 Task: Enable the stream filter module "Dummy IFO demux".
Action: Mouse moved to (126, 14)
Screenshot: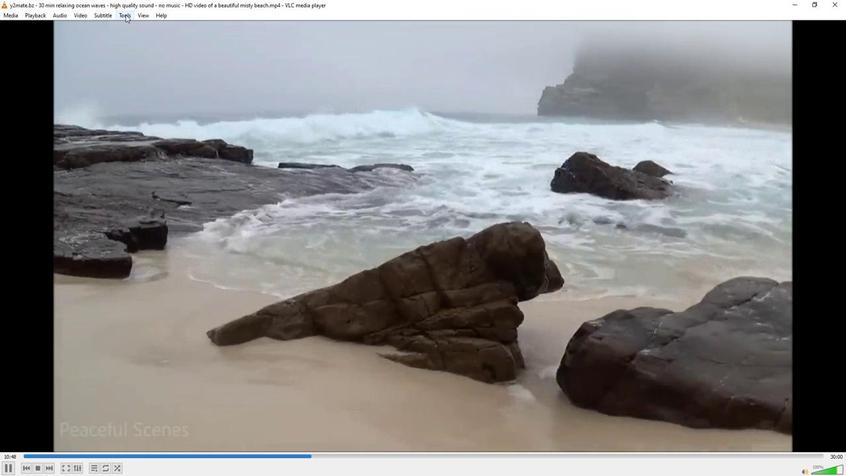 
Action: Mouse pressed left at (126, 14)
Screenshot: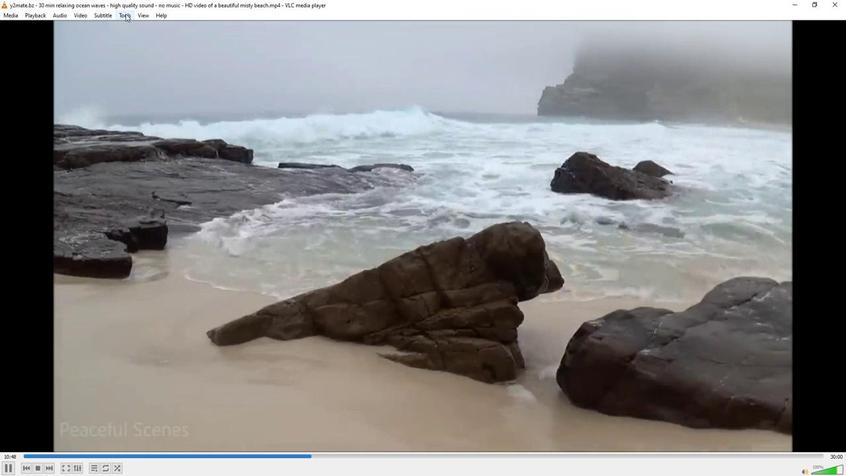 
Action: Mouse moved to (150, 121)
Screenshot: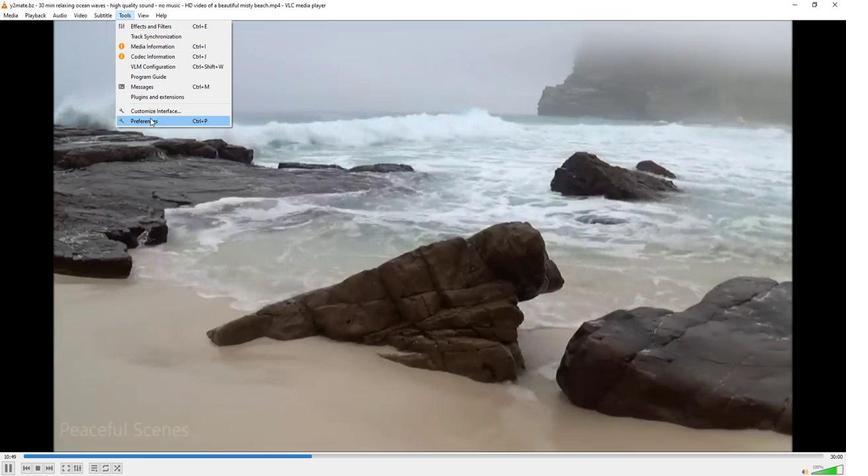 
Action: Mouse pressed left at (150, 121)
Screenshot: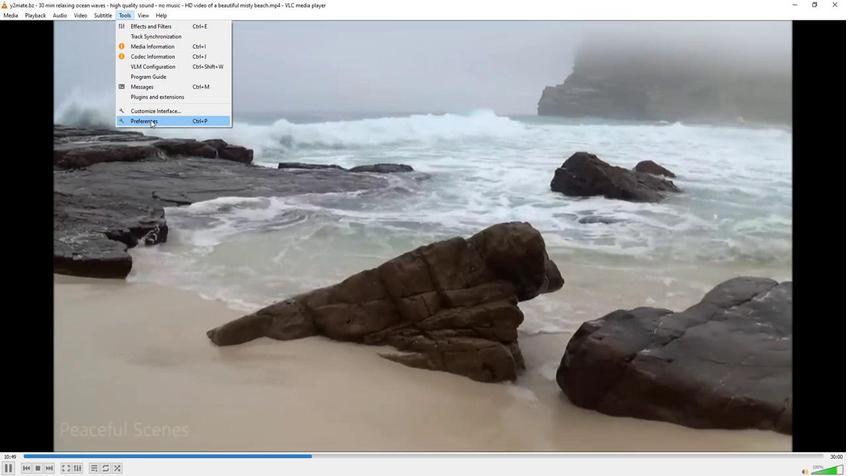 
Action: Mouse moved to (228, 367)
Screenshot: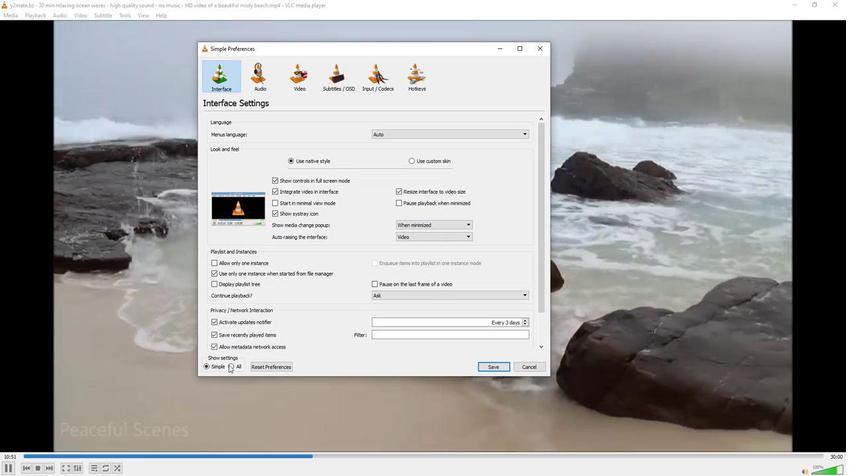 
Action: Mouse pressed left at (228, 367)
Screenshot: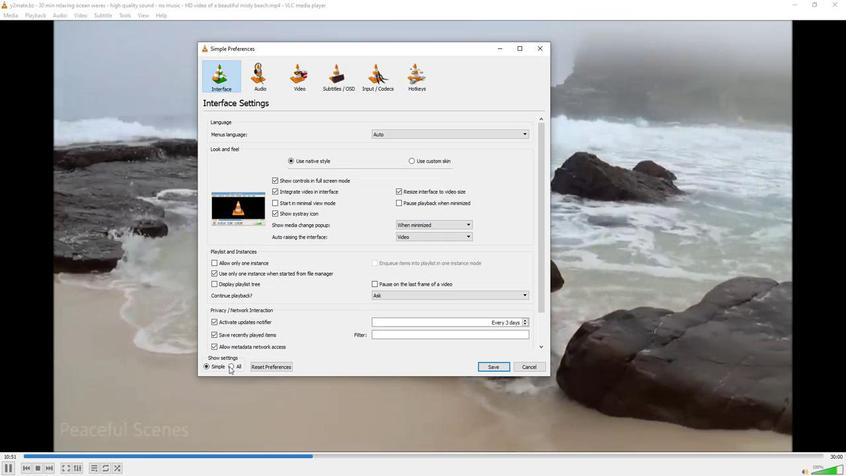 
Action: Mouse moved to (220, 242)
Screenshot: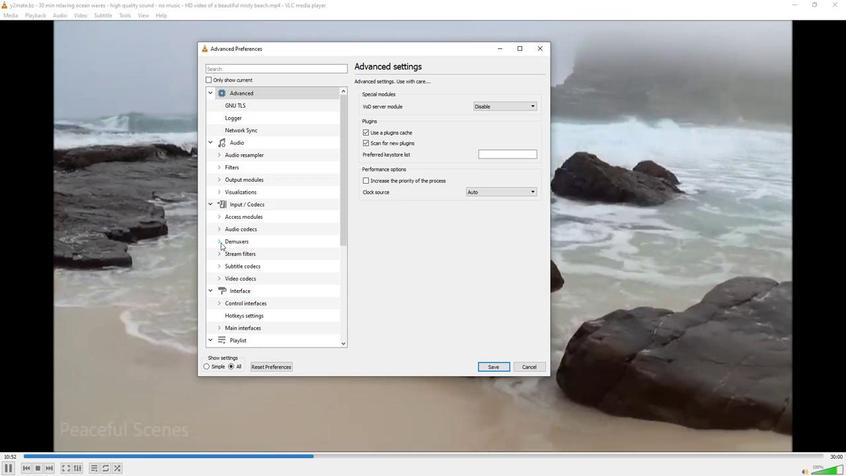 
Action: Mouse pressed left at (220, 242)
Screenshot: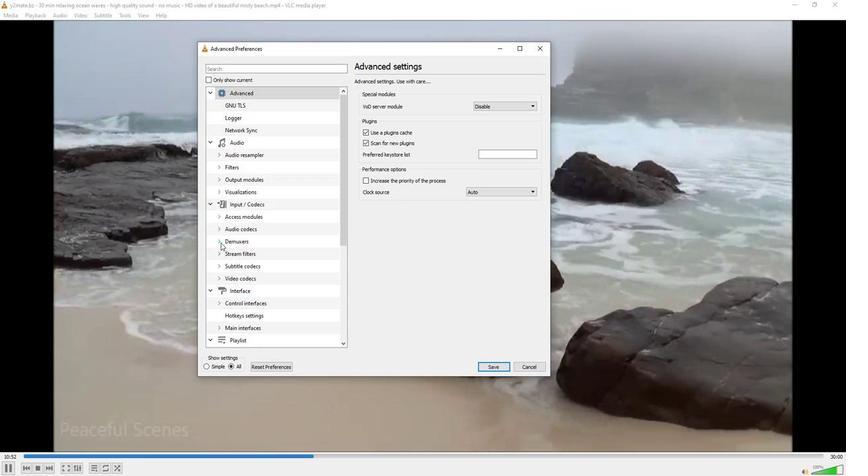 
Action: Mouse moved to (259, 273)
Screenshot: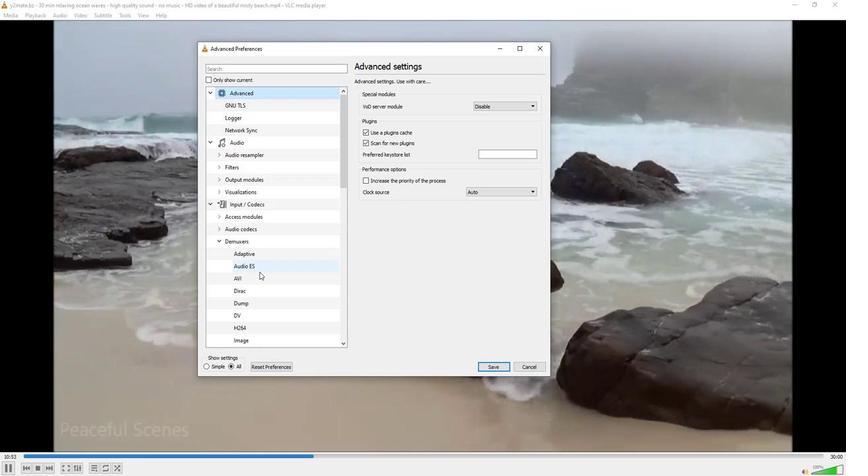 
Action: Mouse scrolled (259, 273) with delta (0, 0)
Screenshot: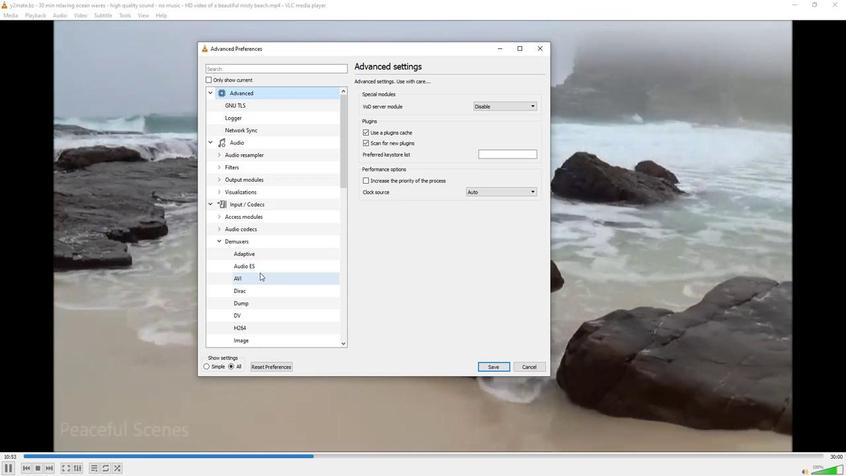 
Action: Mouse moved to (259, 273)
Screenshot: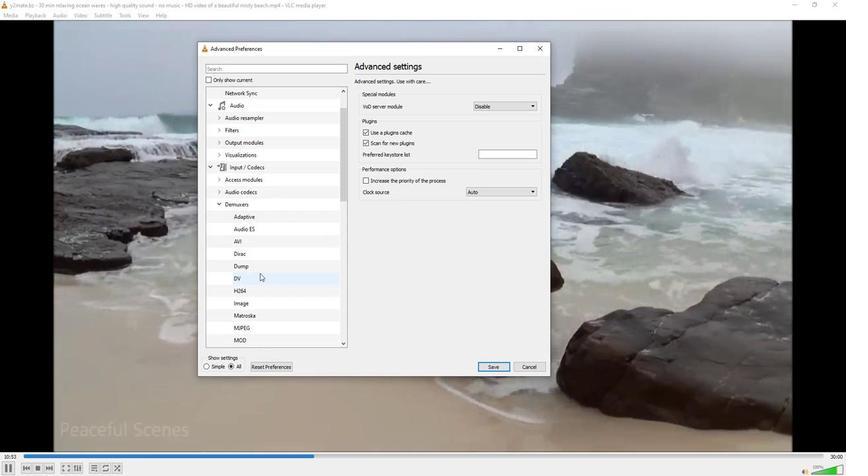 
Action: Mouse scrolled (259, 273) with delta (0, 0)
Screenshot: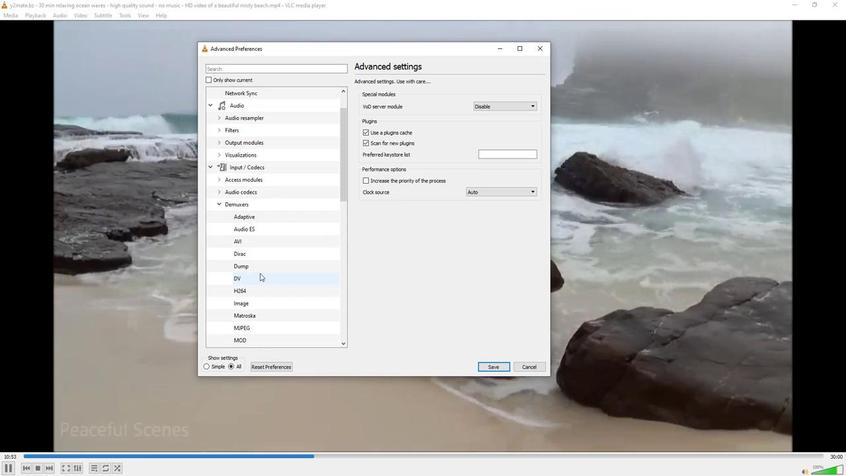 
Action: Mouse scrolled (259, 273) with delta (0, 0)
Screenshot: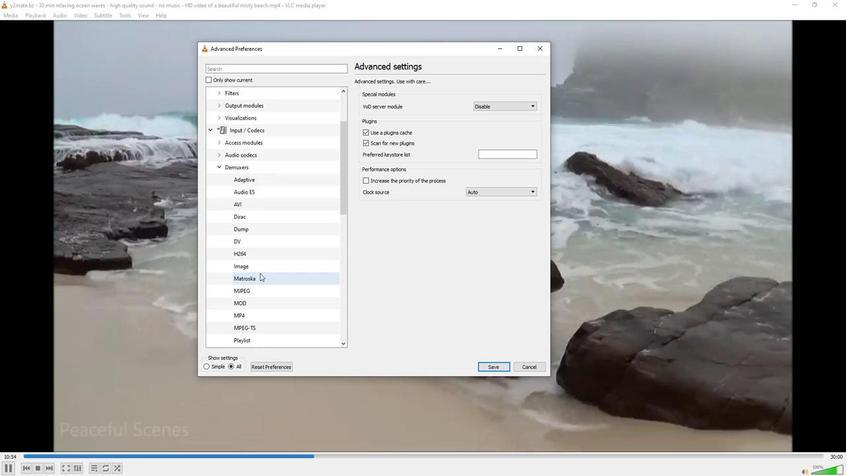 
Action: Mouse scrolled (259, 273) with delta (0, 0)
Screenshot: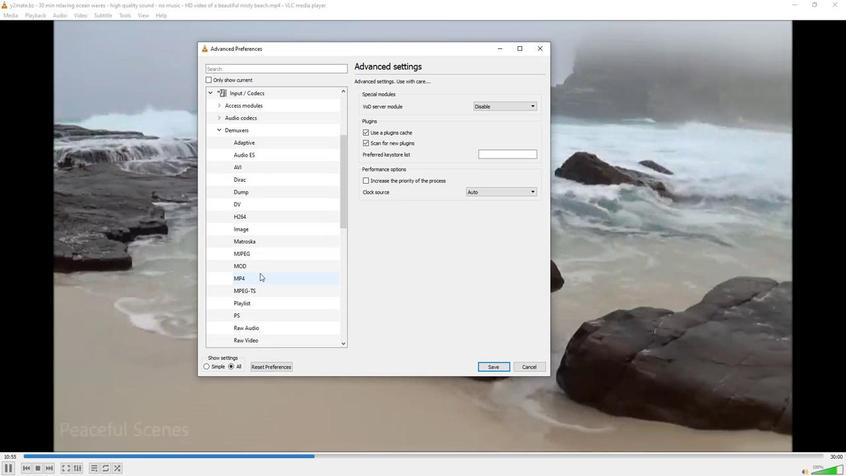
Action: Mouse scrolled (259, 273) with delta (0, 0)
Screenshot: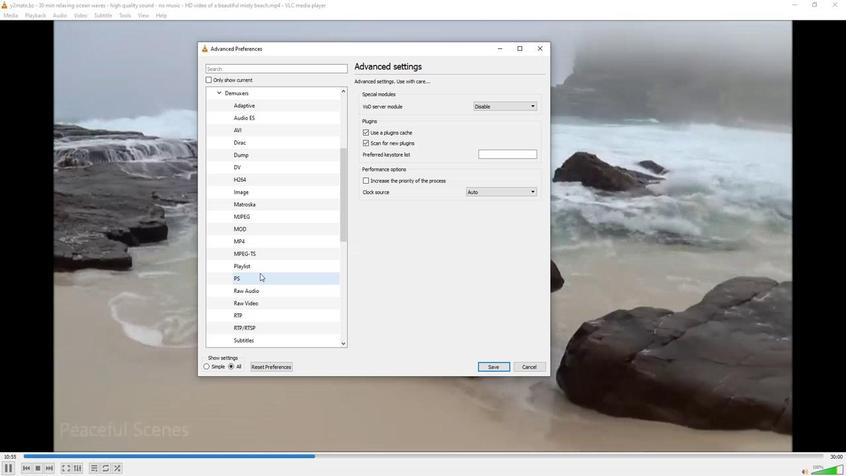 
Action: Mouse moved to (261, 328)
Screenshot: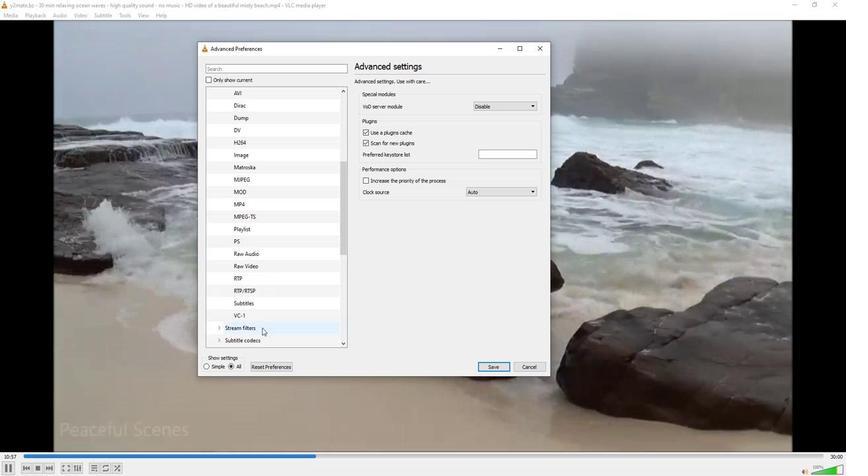 
Action: Mouse pressed left at (261, 328)
Screenshot: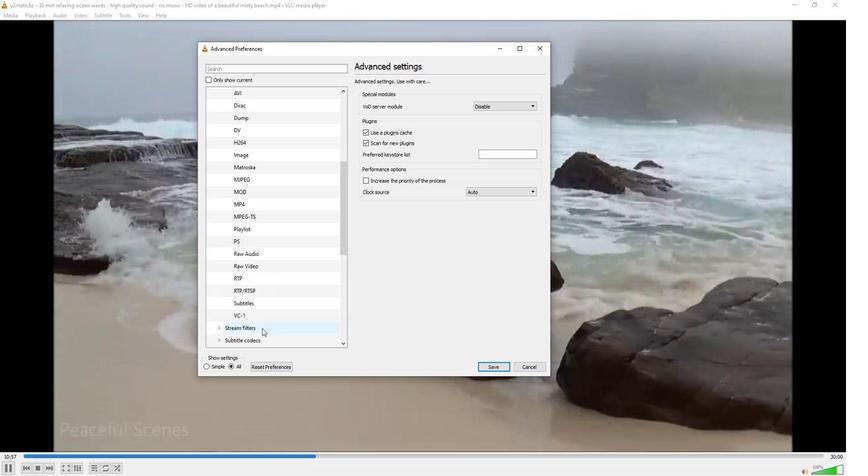 
Action: Mouse moved to (453, 218)
Screenshot: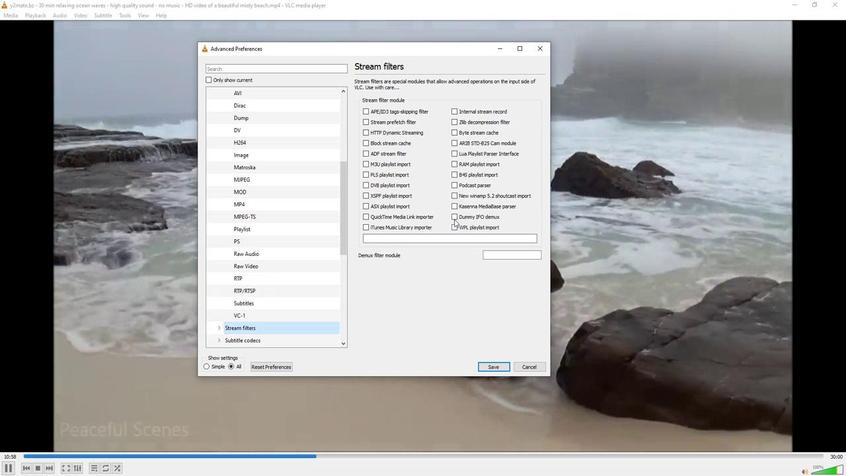 
Action: Mouse pressed left at (453, 218)
Screenshot: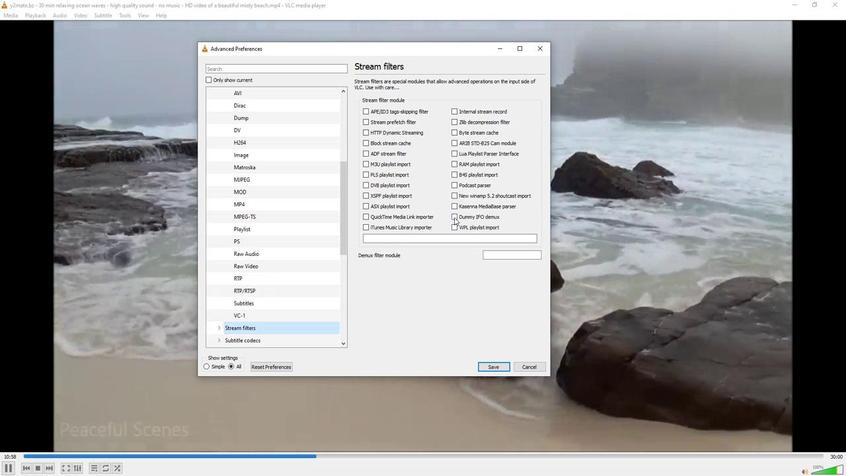 
Action: Mouse moved to (431, 267)
Screenshot: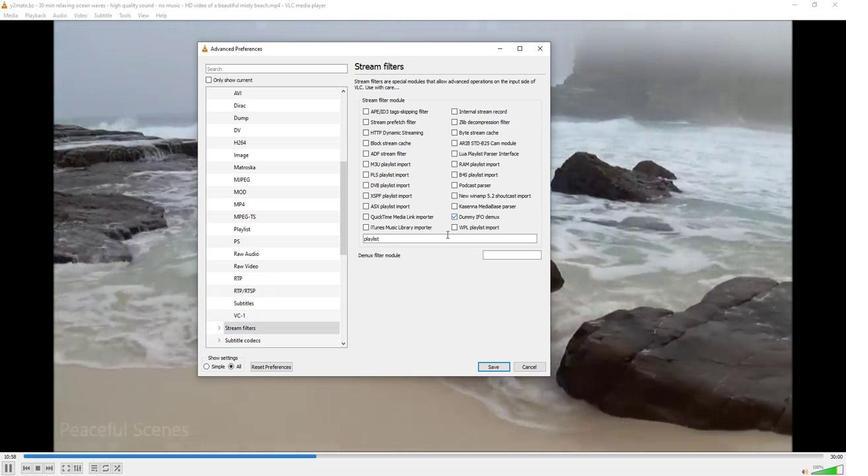 
